 Task: Set the theme color for the current profile to "Pink and white".
Action: Mouse moved to (1075, 32)
Screenshot: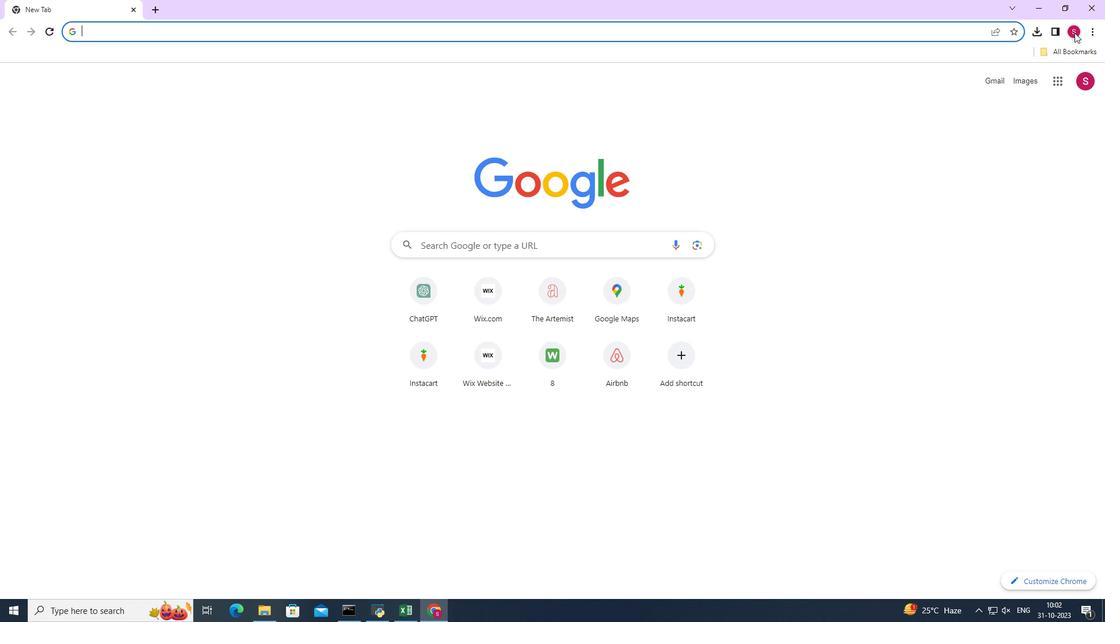 
Action: Mouse pressed left at (1075, 32)
Screenshot: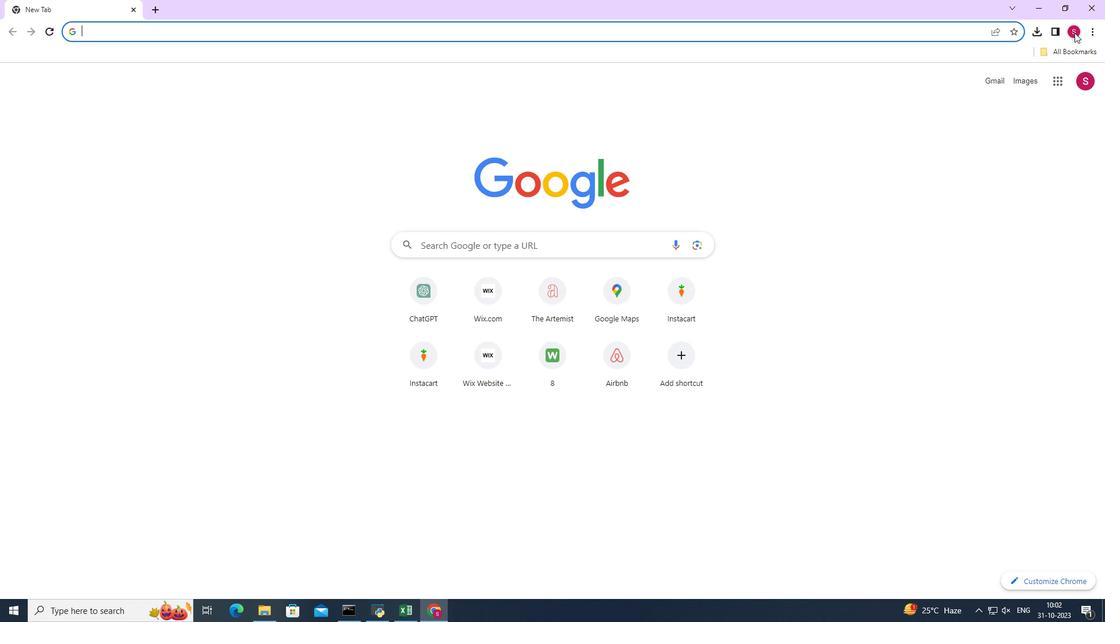 
Action: Mouse moved to (1067, 74)
Screenshot: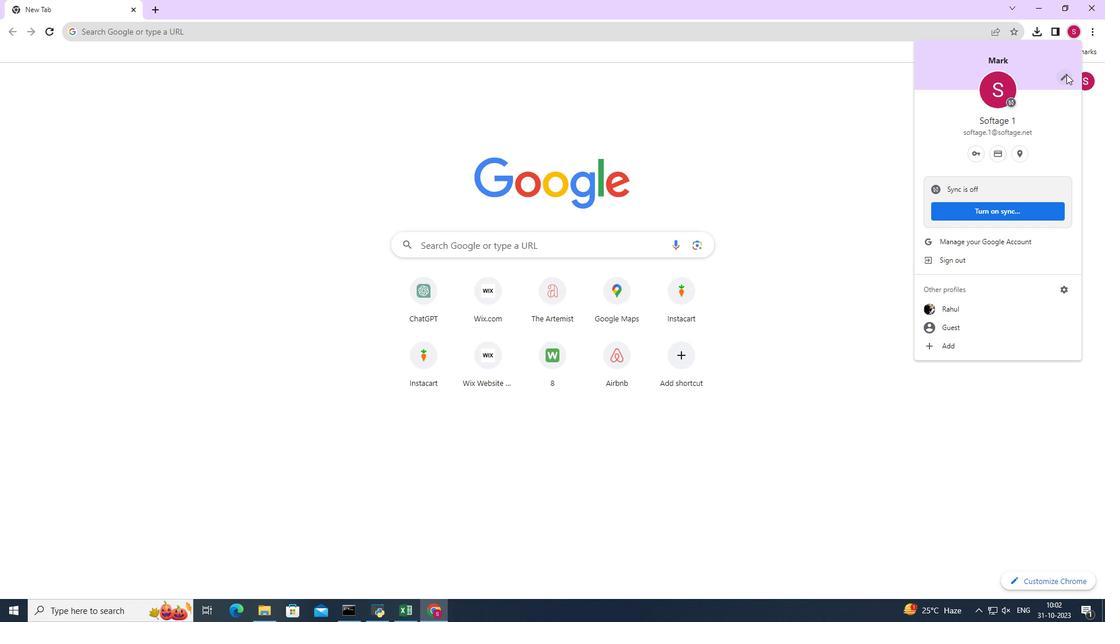 
Action: Mouse pressed left at (1067, 74)
Screenshot: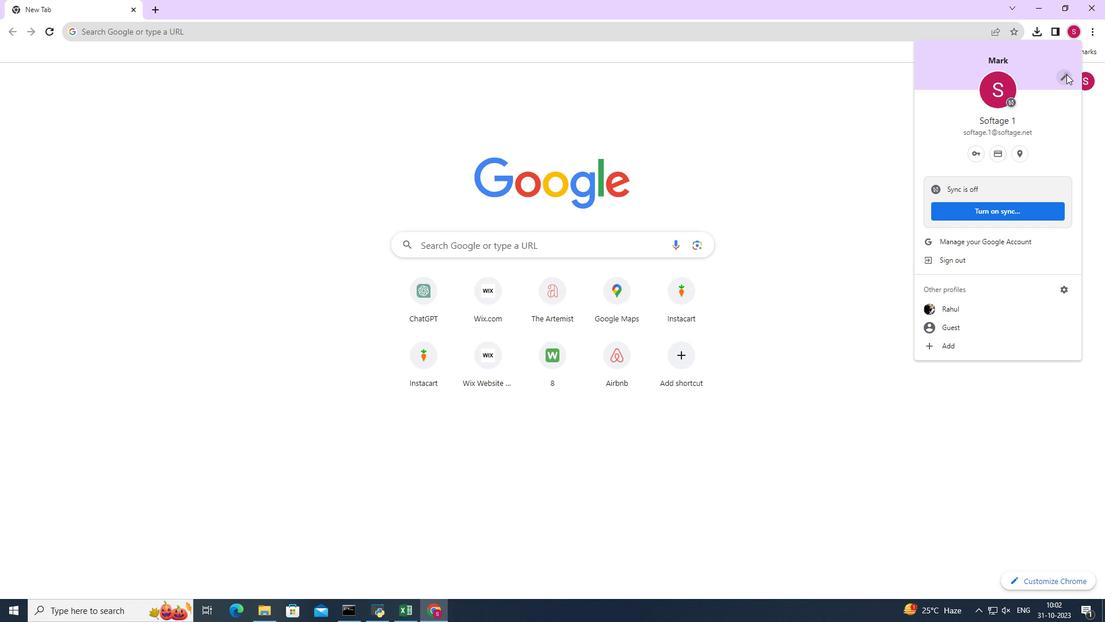 
Action: Mouse moved to (689, 290)
Screenshot: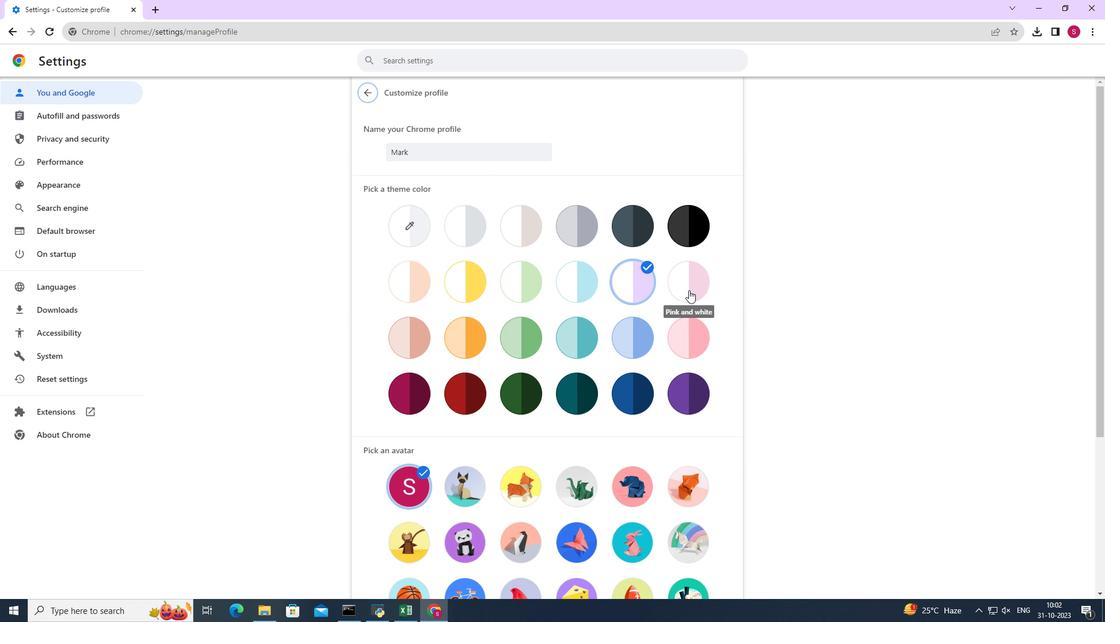 
Action: Mouse pressed left at (689, 290)
Screenshot: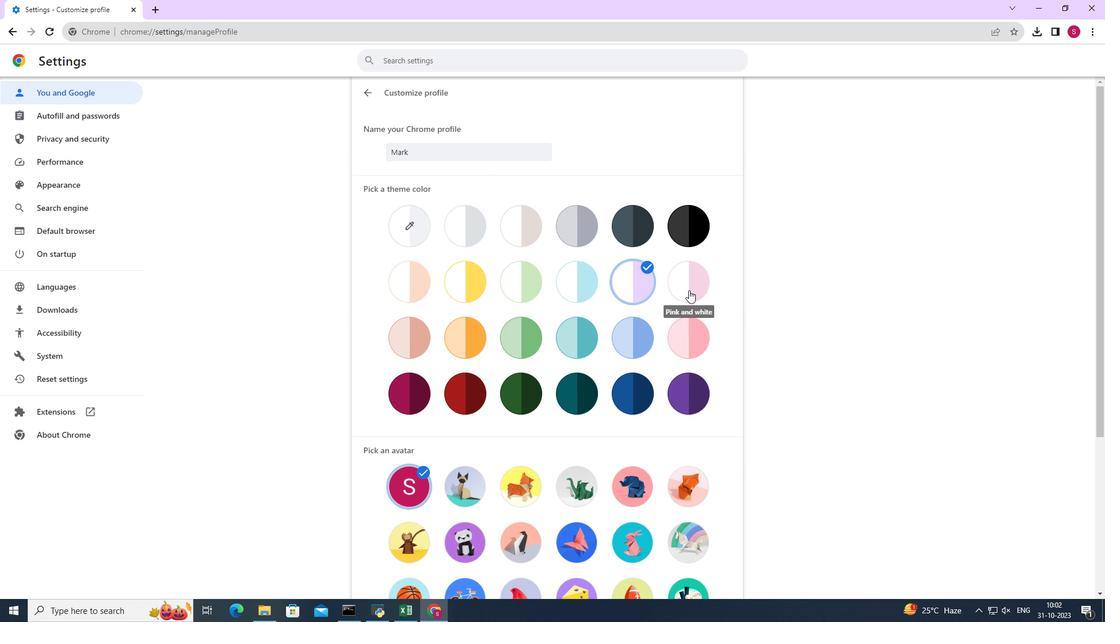 
